 Task: Add call outs. Callouts: 7-Point star.
Action: Mouse moved to (234, 101)
Screenshot: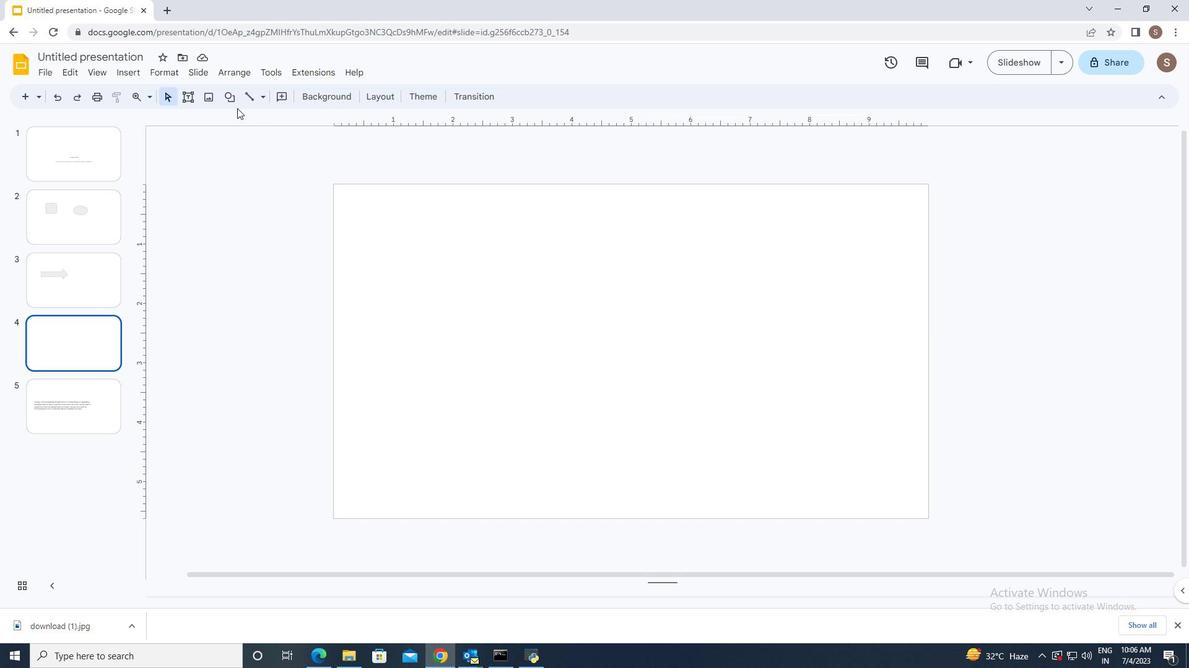 
Action: Mouse pressed left at (234, 101)
Screenshot: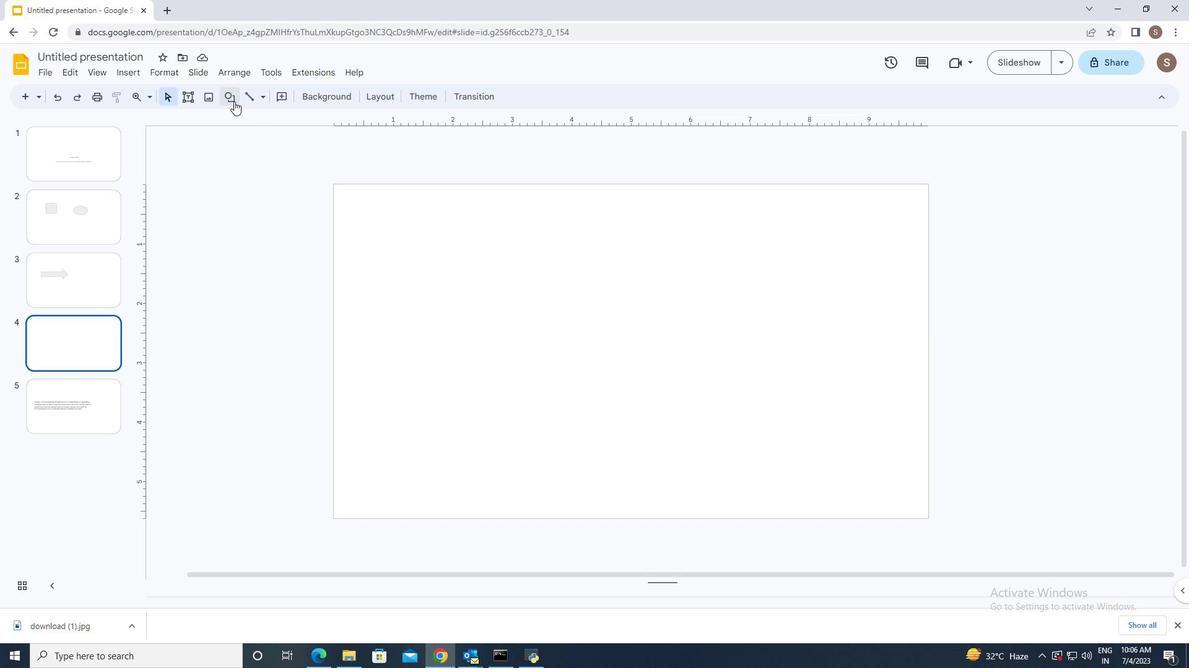 
Action: Mouse moved to (463, 160)
Screenshot: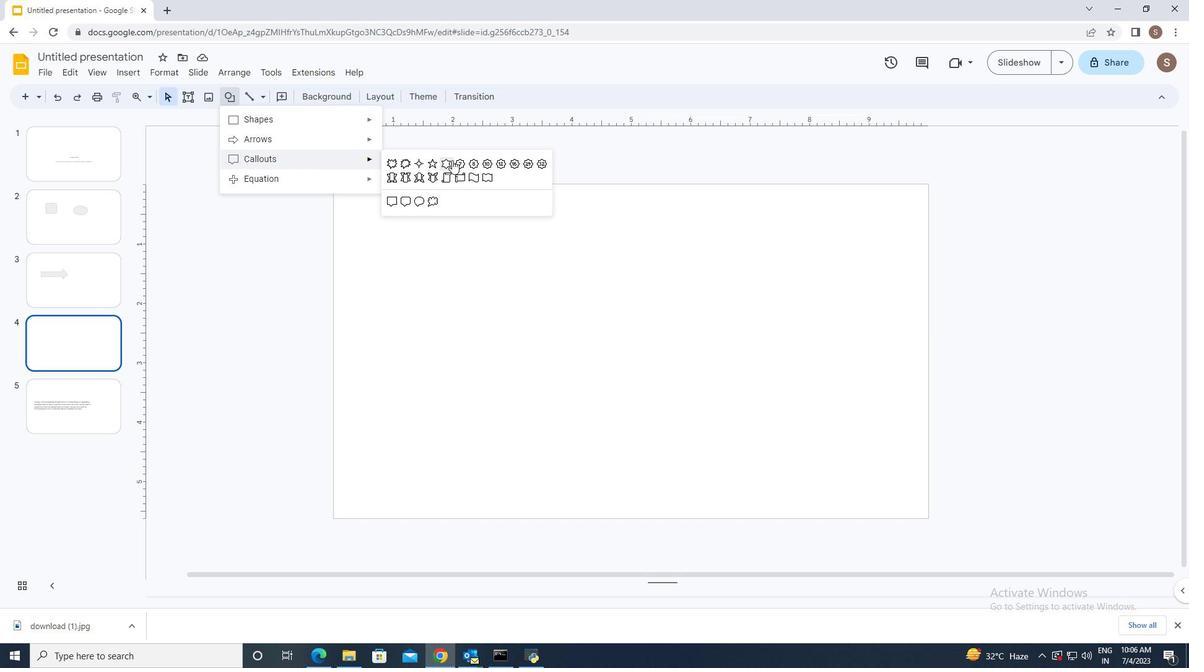 
Action: Mouse pressed left at (463, 160)
Screenshot: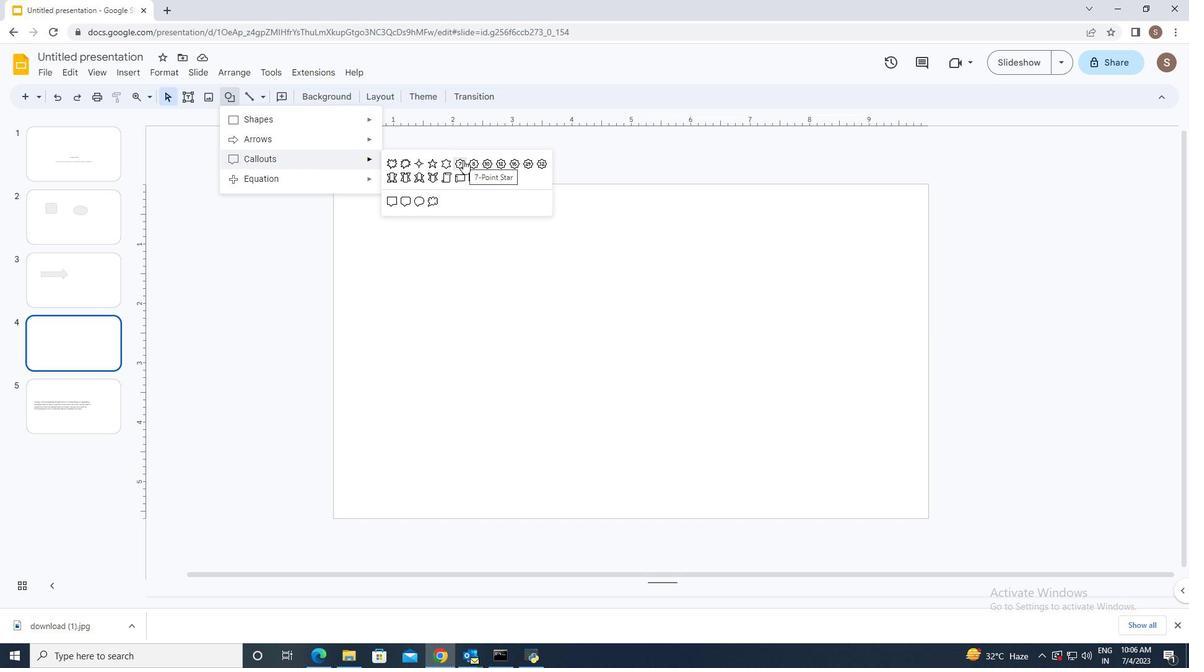 
Action: Mouse moved to (517, 297)
Screenshot: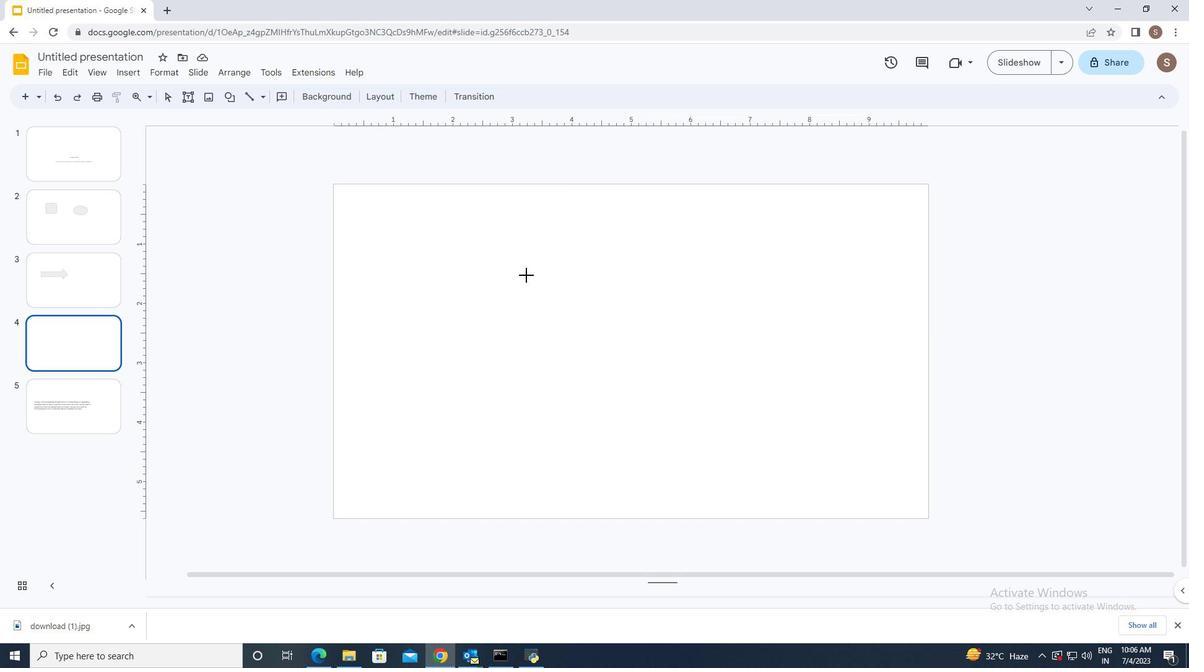 
Action: Mouse pressed left at (517, 297)
Screenshot: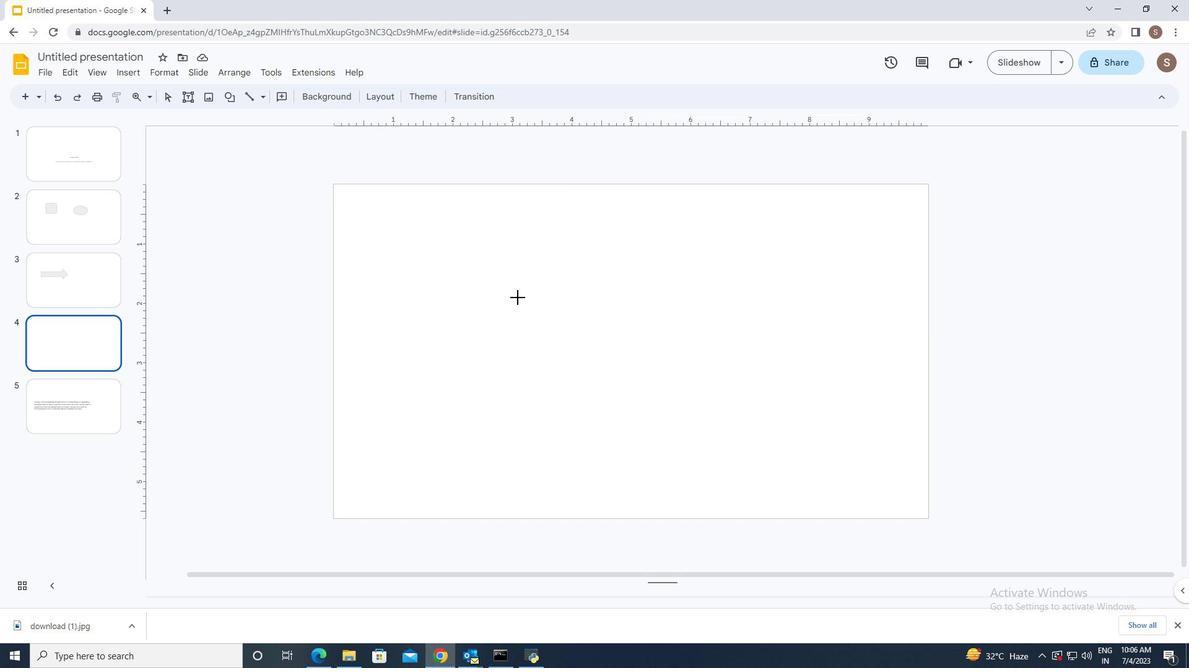 
Action: Mouse moved to (709, 310)
Screenshot: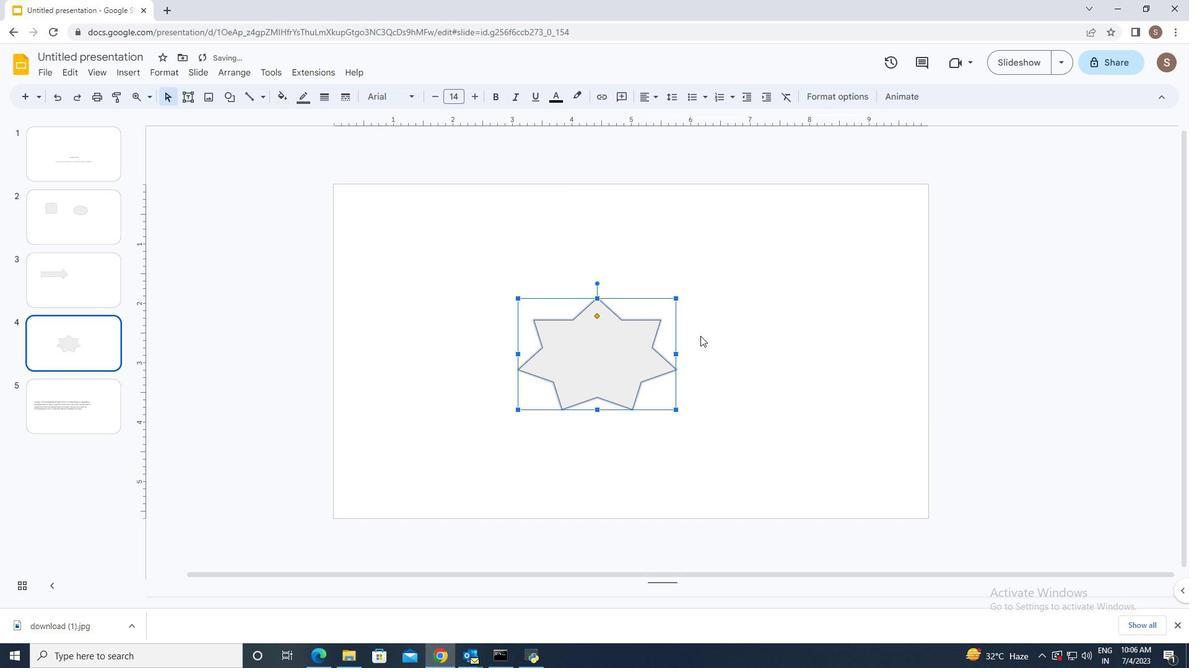 
Action: Mouse pressed left at (709, 310)
Screenshot: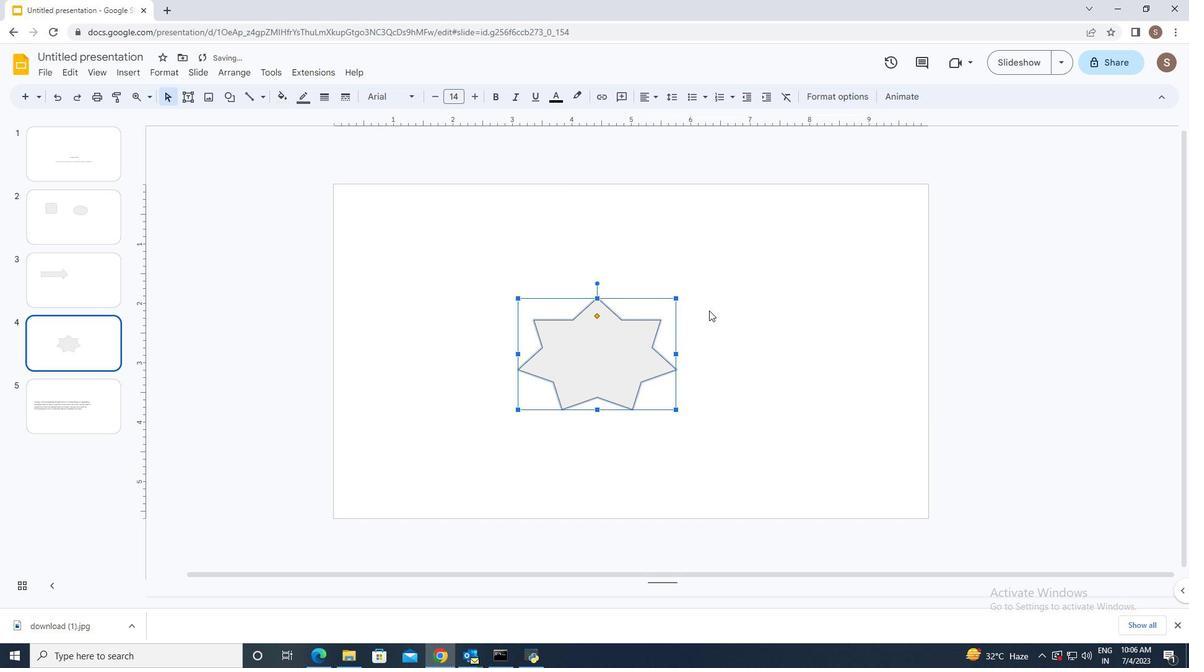
Action: Mouse moved to (702, 305)
Screenshot: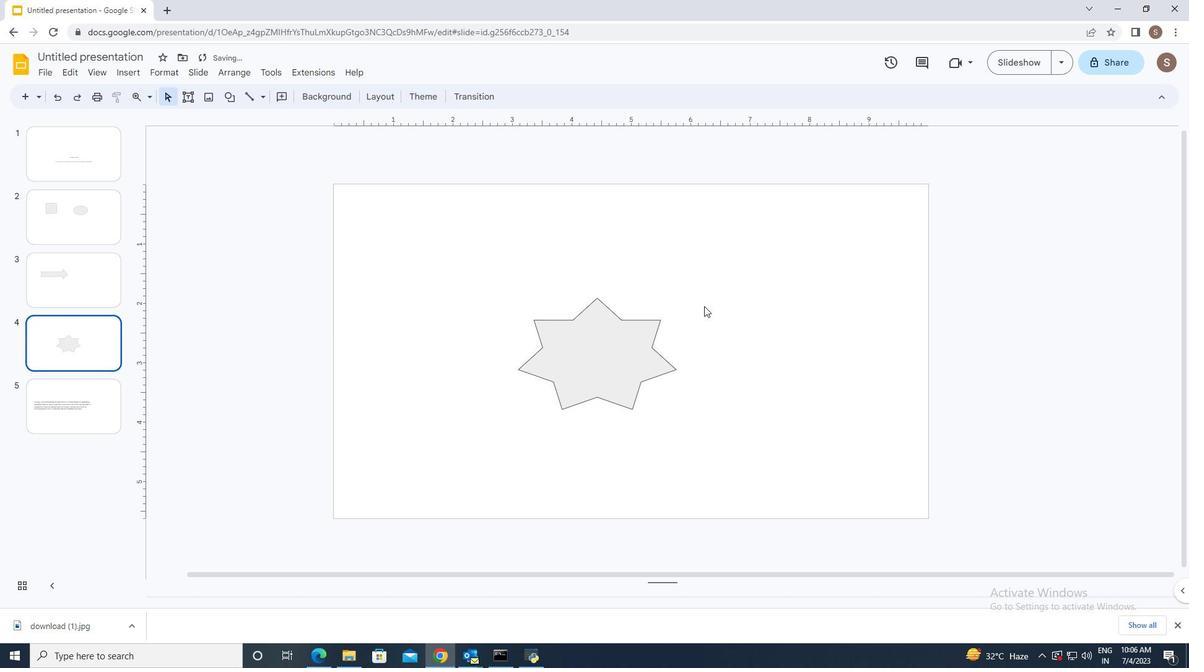 
